Task: Add a condition where "Hours until next SLA breach Greater than Twenty-five" in pending tickets.
Action: Mouse moved to (105, 403)
Screenshot: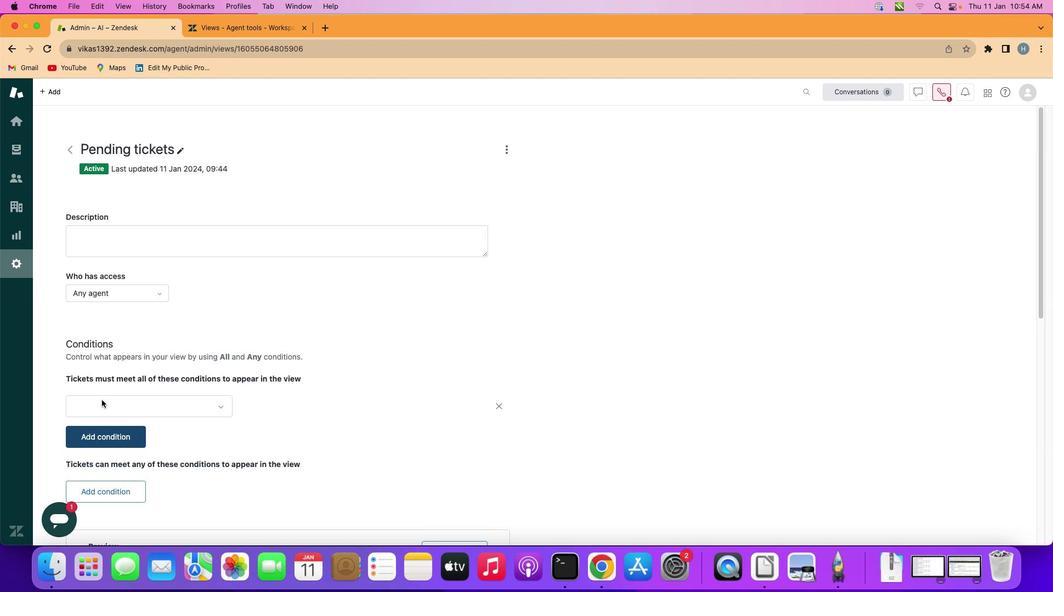 
Action: Mouse pressed left at (105, 403)
Screenshot: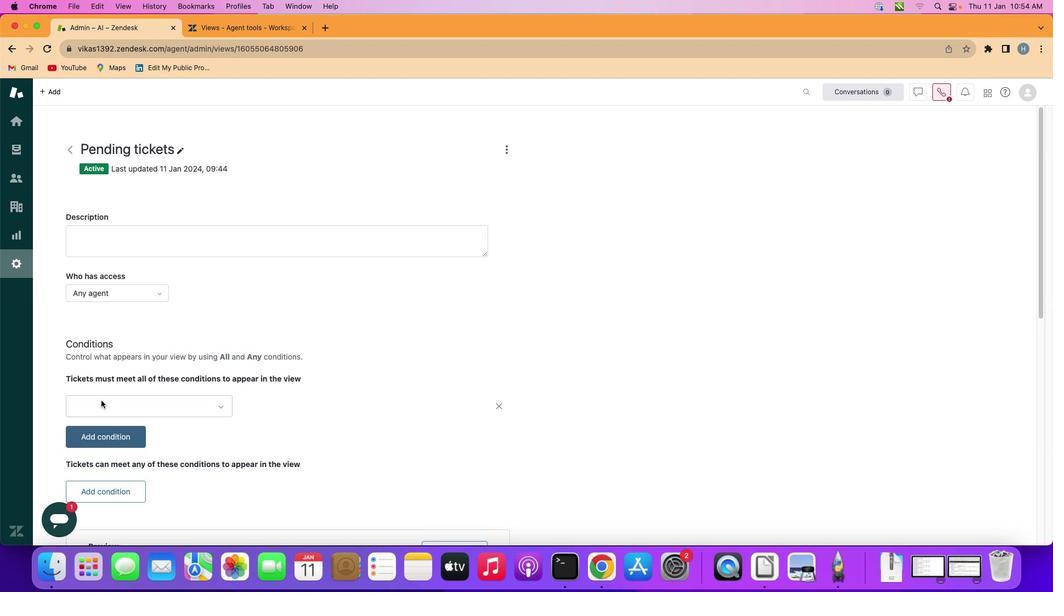 
Action: Mouse moved to (165, 408)
Screenshot: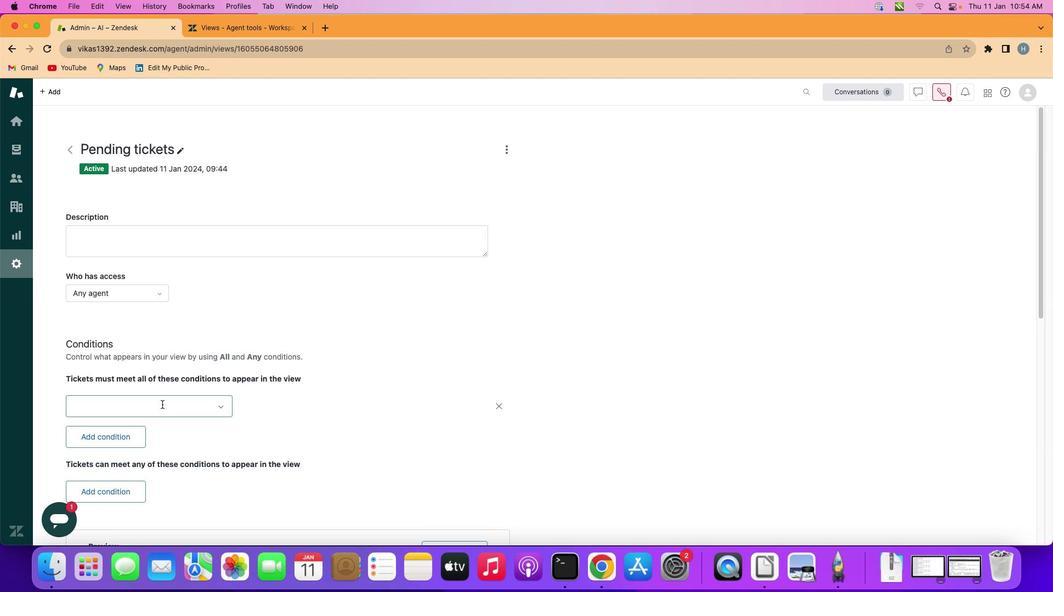 
Action: Mouse pressed left at (165, 408)
Screenshot: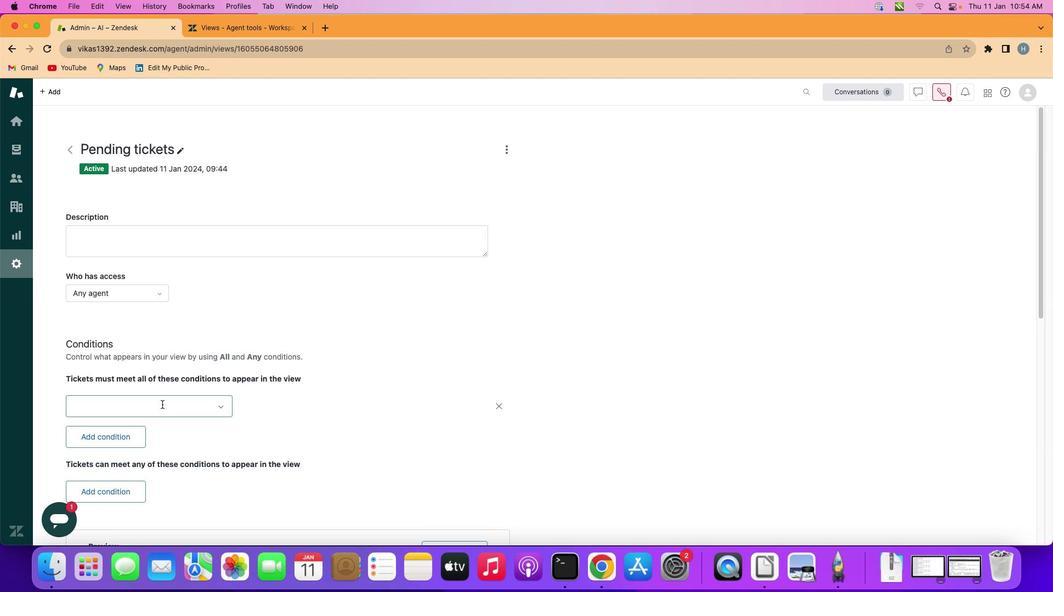
Action: Mouse moved to (177, 318)
Screenshot: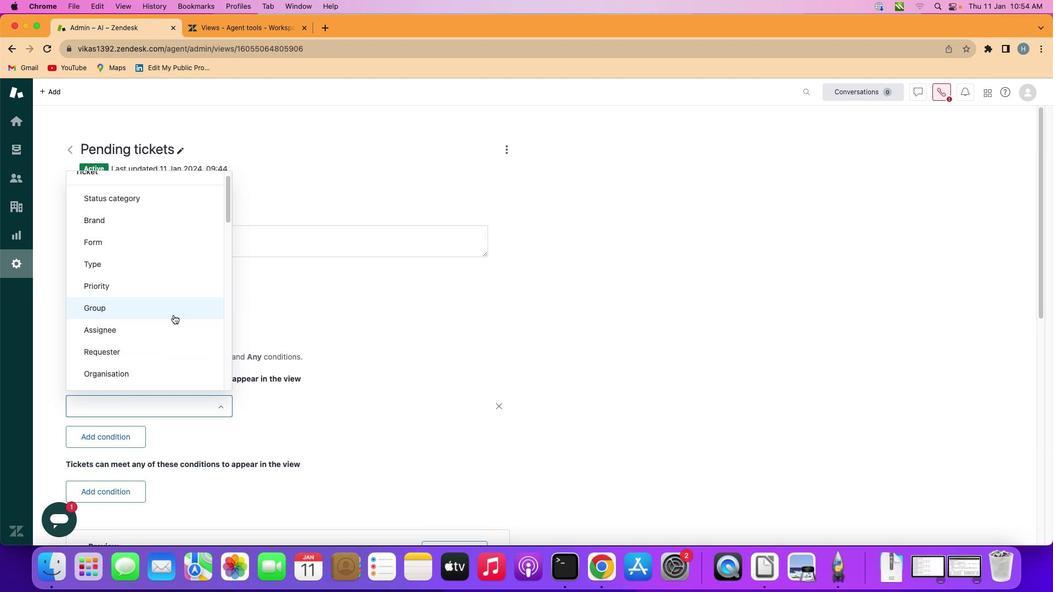 
Action: Mouse scrolled (177, 318) with delta (3, 3)
Screenshot: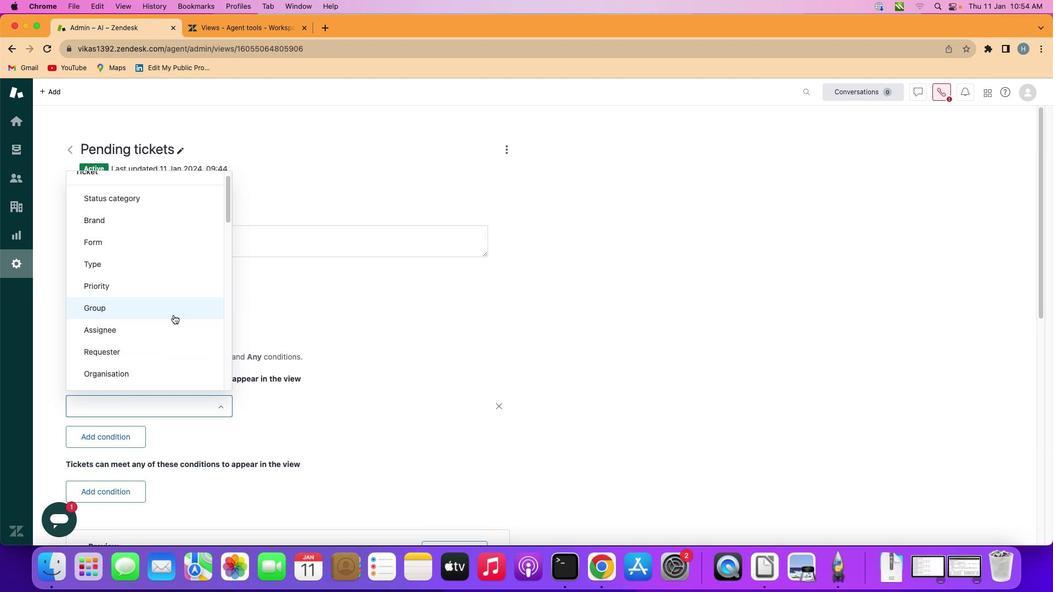 
Action: Mouse scrolled (177, 318) with delta (3, 3)
Screenshot: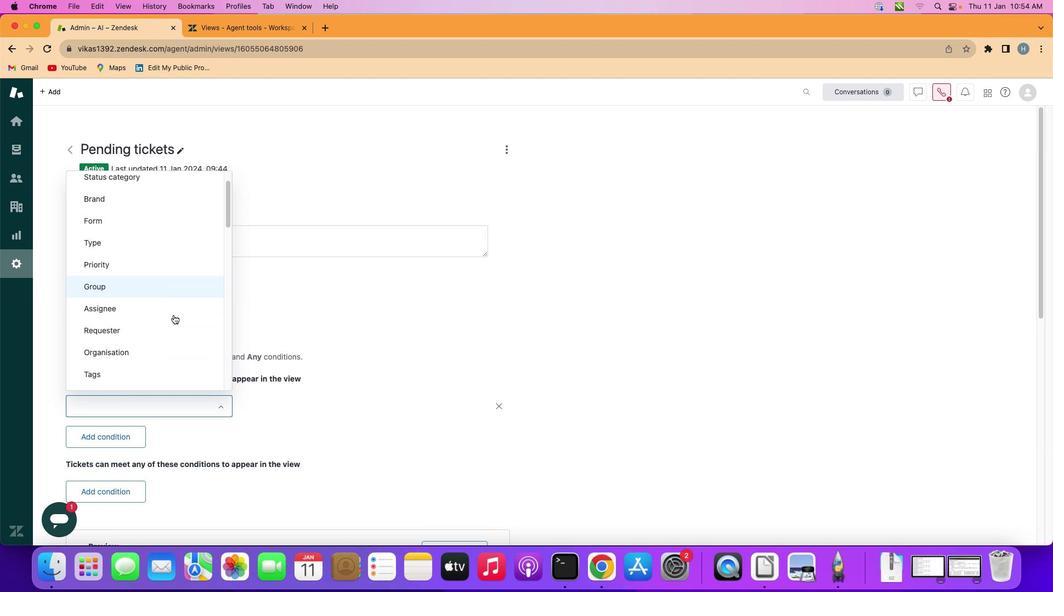 
Action: Mouse scrolled (177, 318) with delta (3, 3)
Screenshot: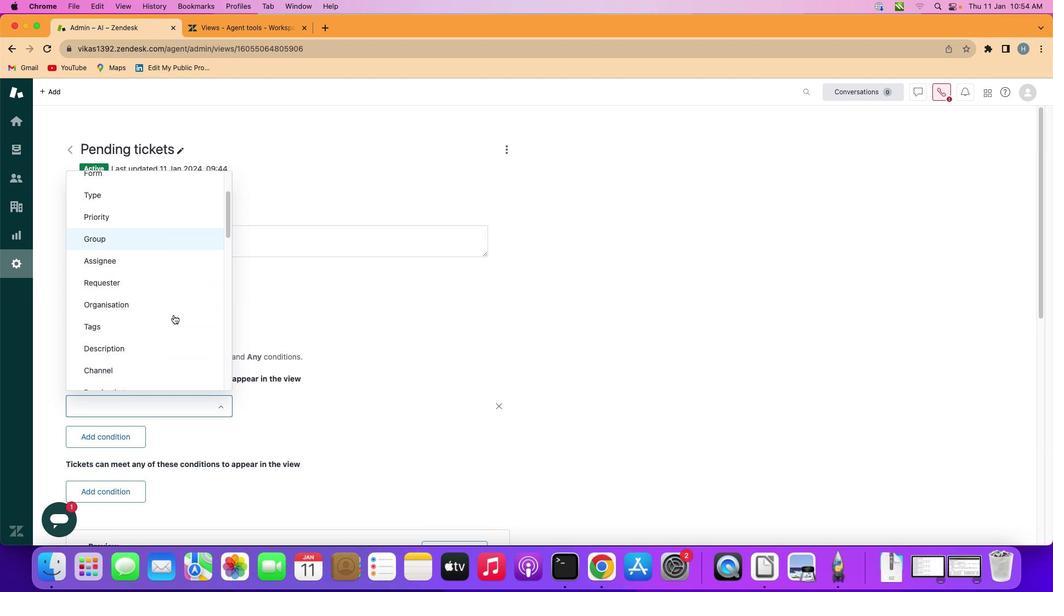
Action: Mouse scrolled (177, 318) with delta (3, 2)
Screenshot: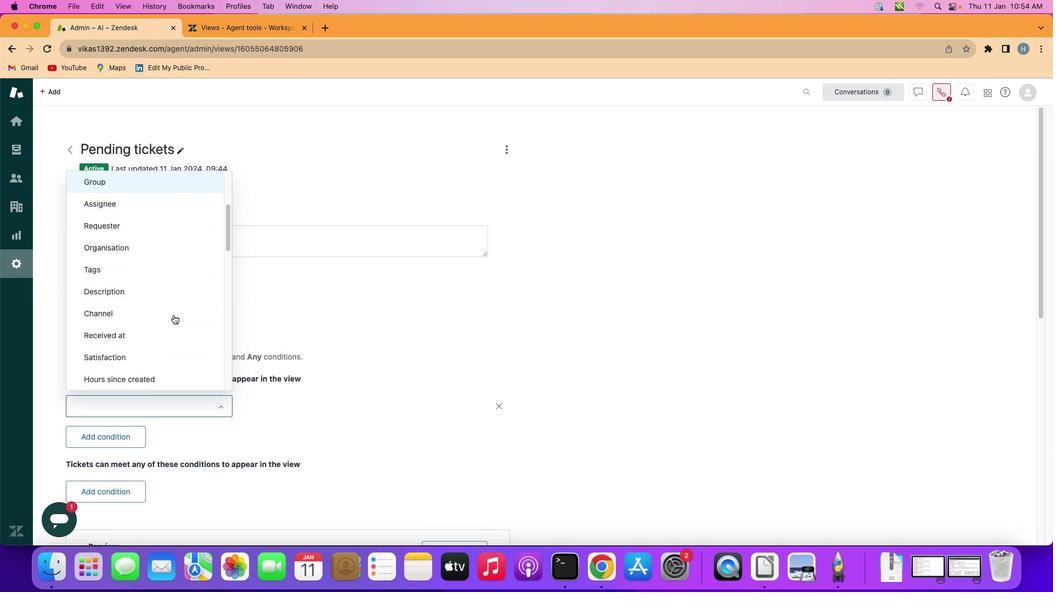 
Action: Mouse scrolled (177, 318) with delta (3, 2)
Screenshot: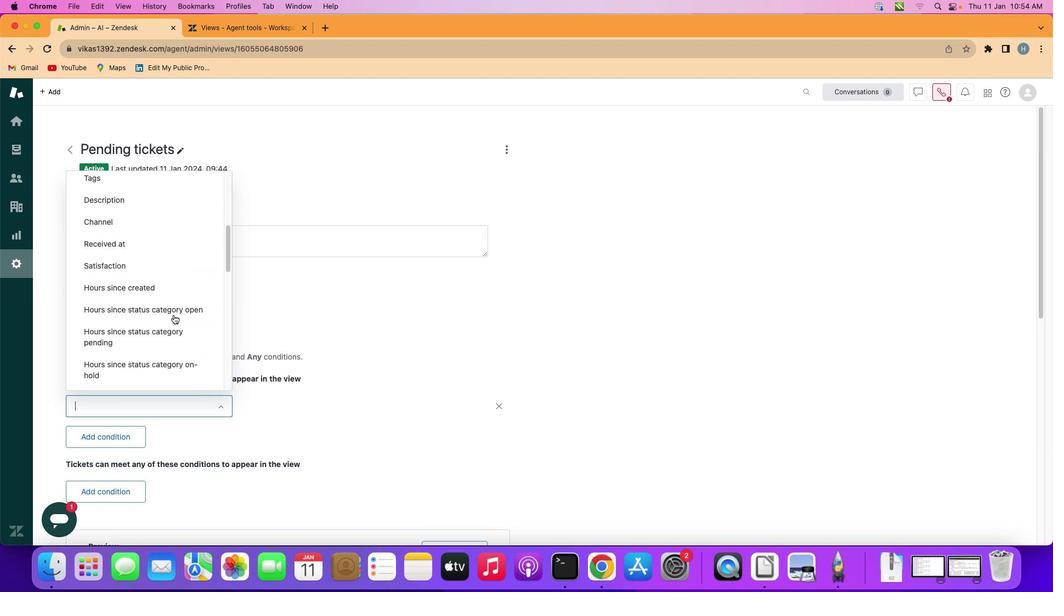 
Action: Mouse scrolled (177, 318) with delta (3, 2)
Screenshot: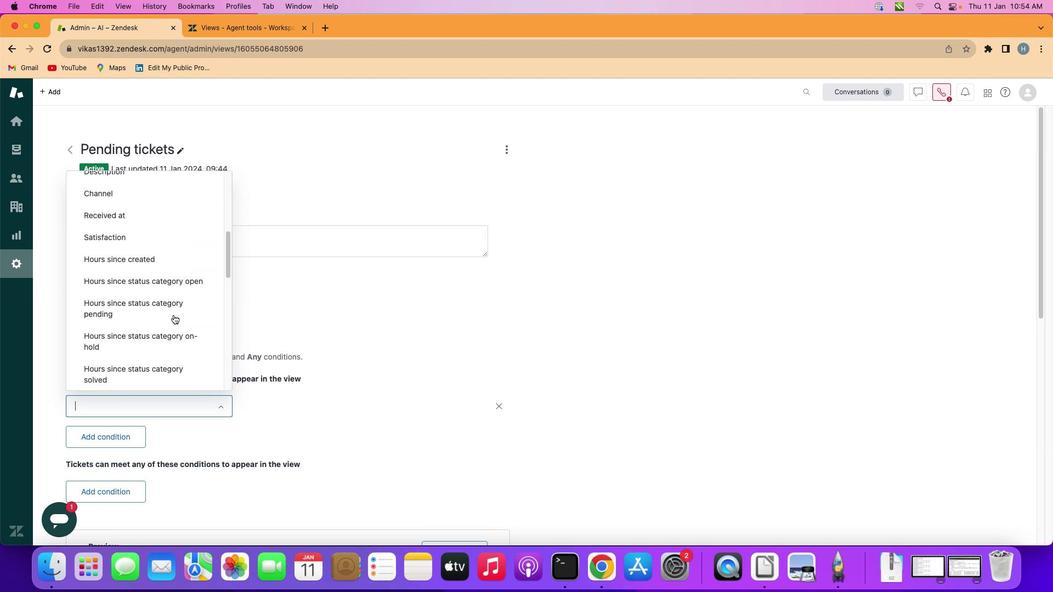 
Action: Mouse moved to (177, 318)
Screenshot: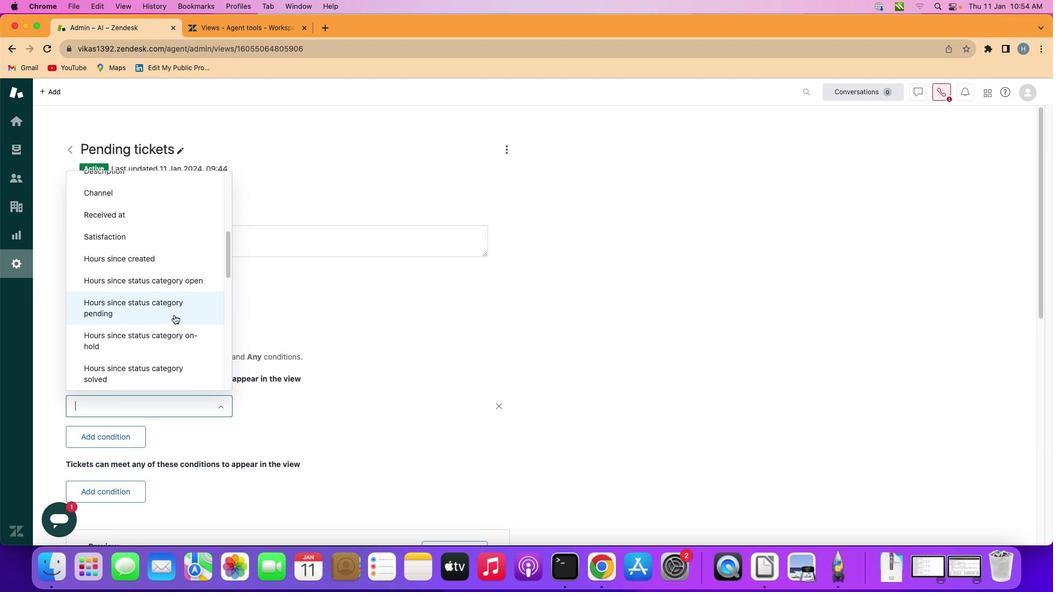 
Action: Mouse scrolled (177, 318) with delta (3, 3)
Screenshot: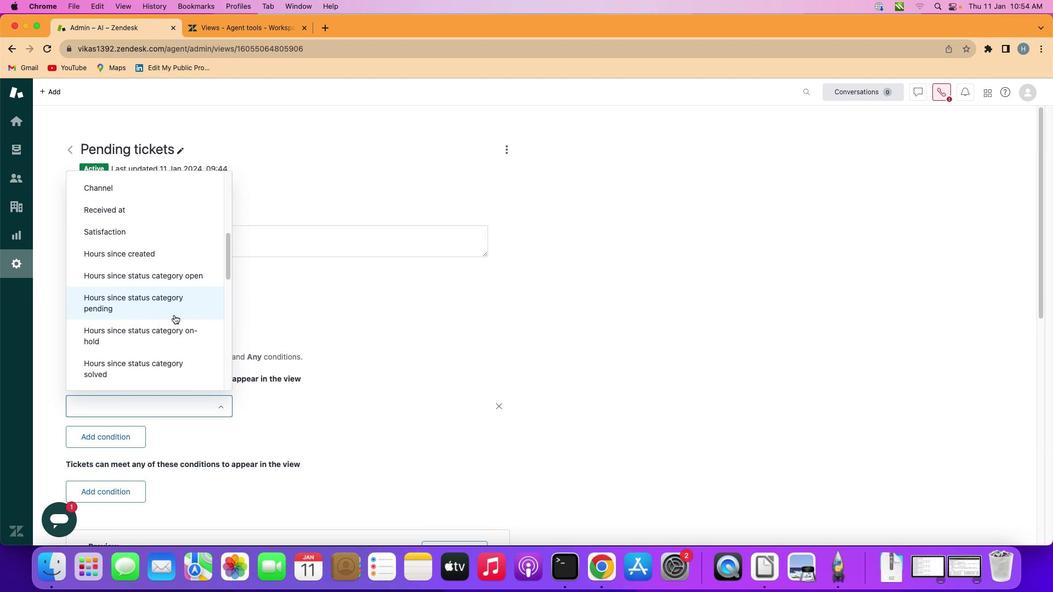
Action: Mouse scrolled (177, 318) with delta (3, 3)
Screenshot: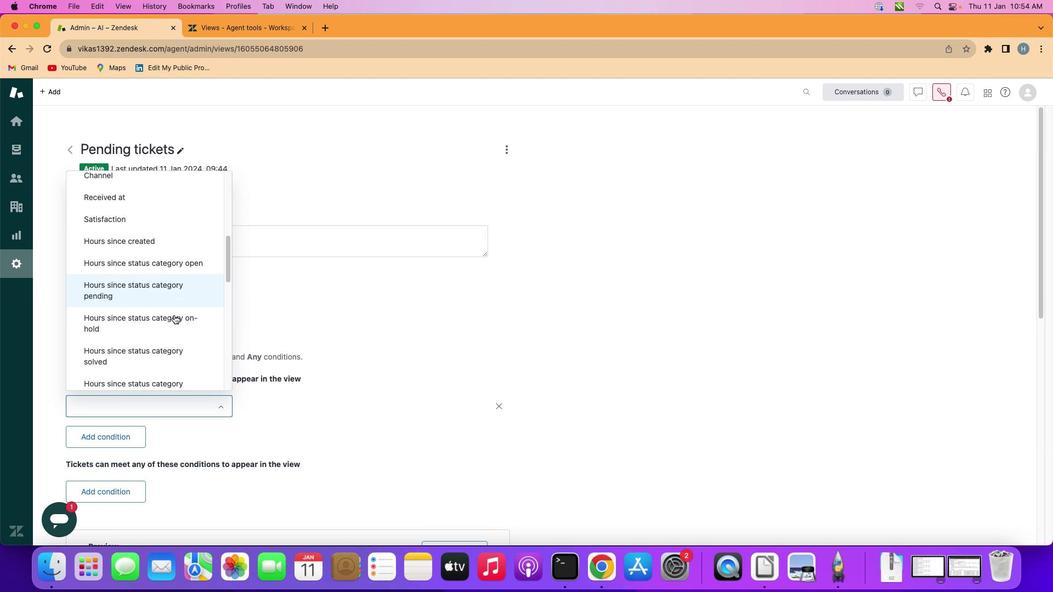 
Action: Mouse scrolled (177, 318) with delta (3, 3)
Screenshot: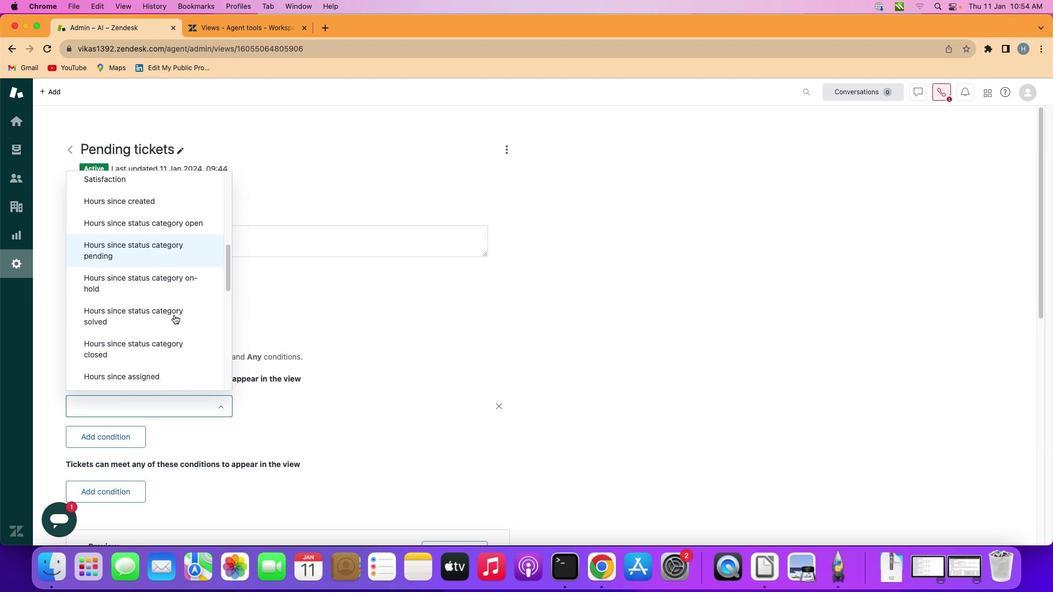 
Action: Mouse scrolled (177, 318) with delta (3, 2)
Screenshot: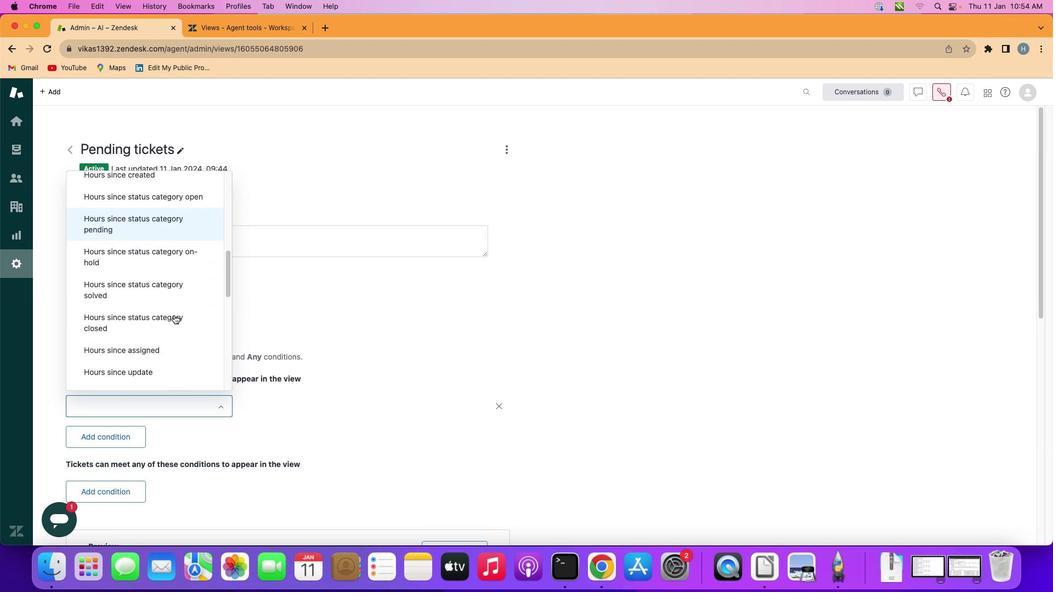 
Action: Mouse scrolled (177, 318) with delta (3, 2)
Screenshot: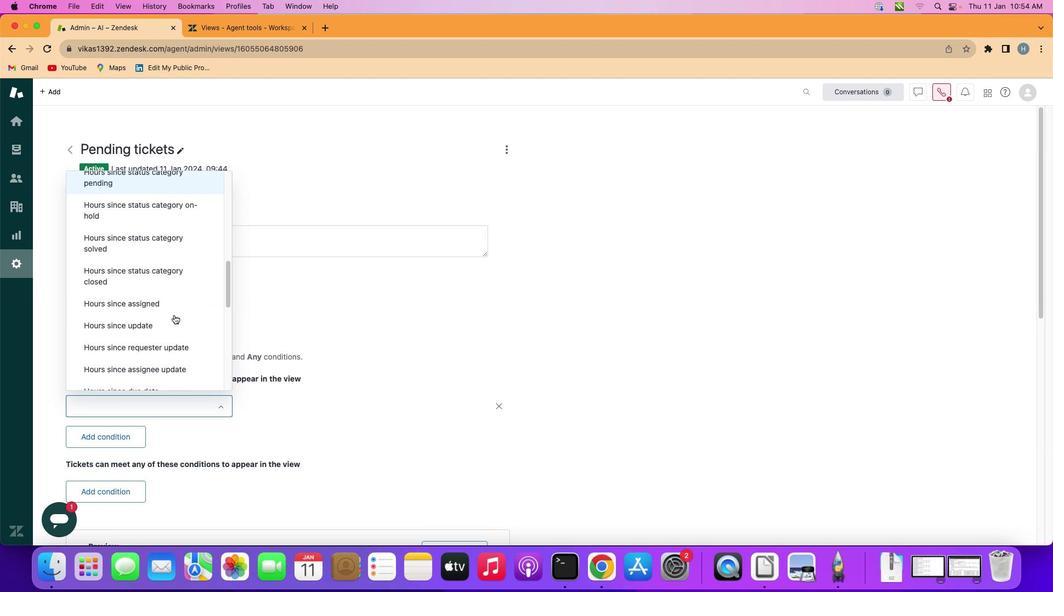 
Action: Mouse scrolled (177, 318) with delta (3, 3)
Screenshot: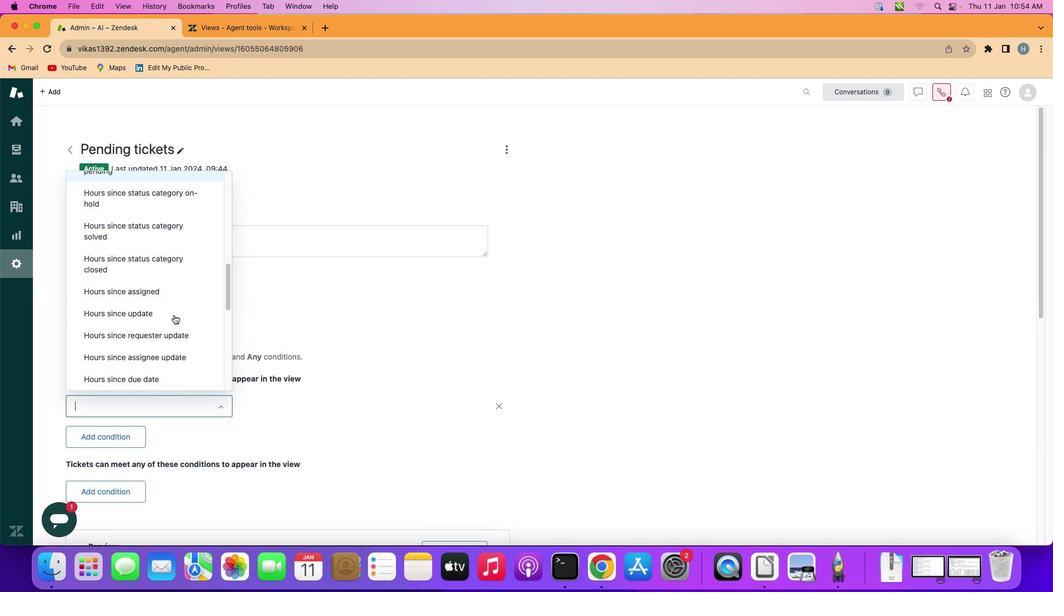
Action: Mouse scrolled (177, 318) with delta (3, 3)
Screenshot: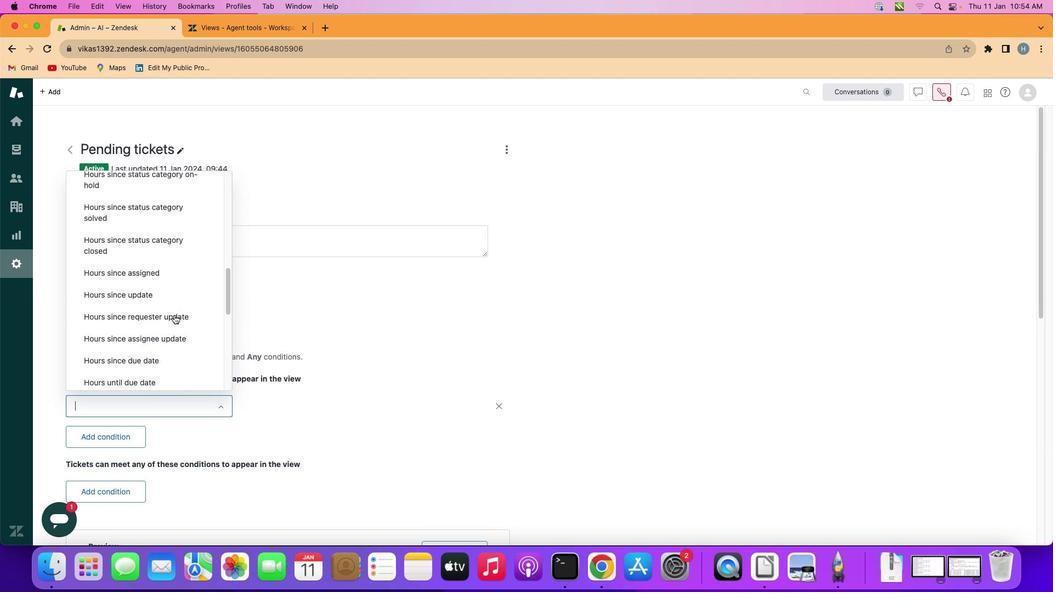 
Action: Mouse scrolled (177, 318) with delta (3, 3)
Screenshot: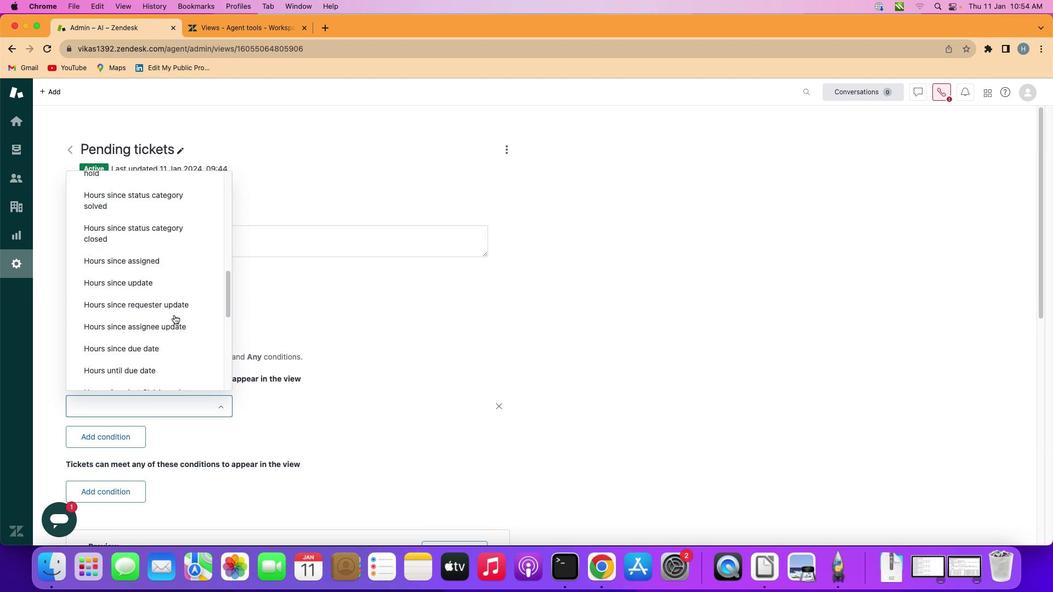 
Action: Mouse scrolled (177, 318) with delta (3, 3)
Screenshot: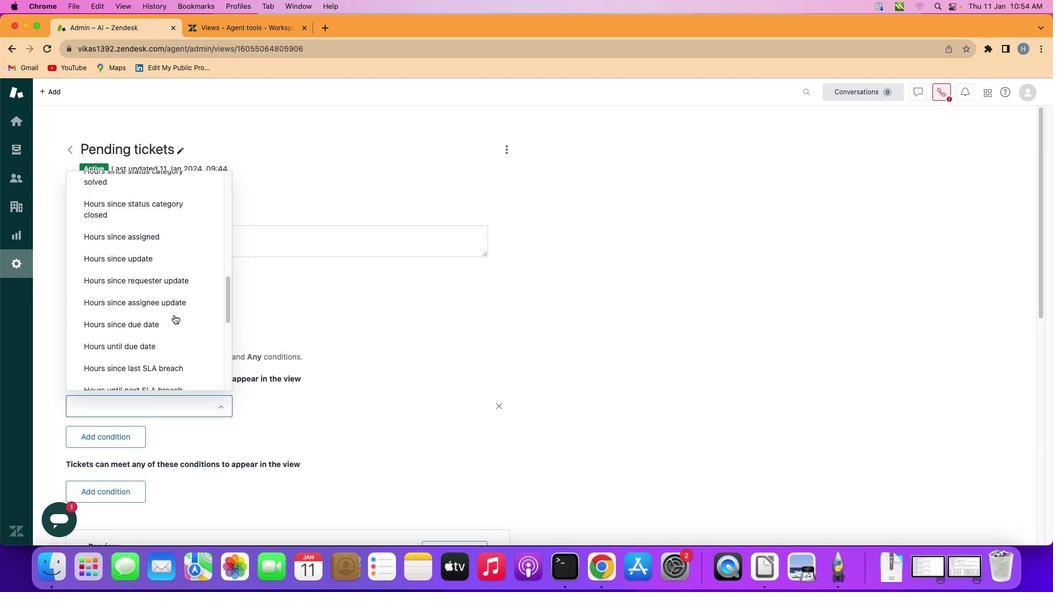 
Action: Mouse scrolled (177, 318) with delta (3, 3)
Screenshot: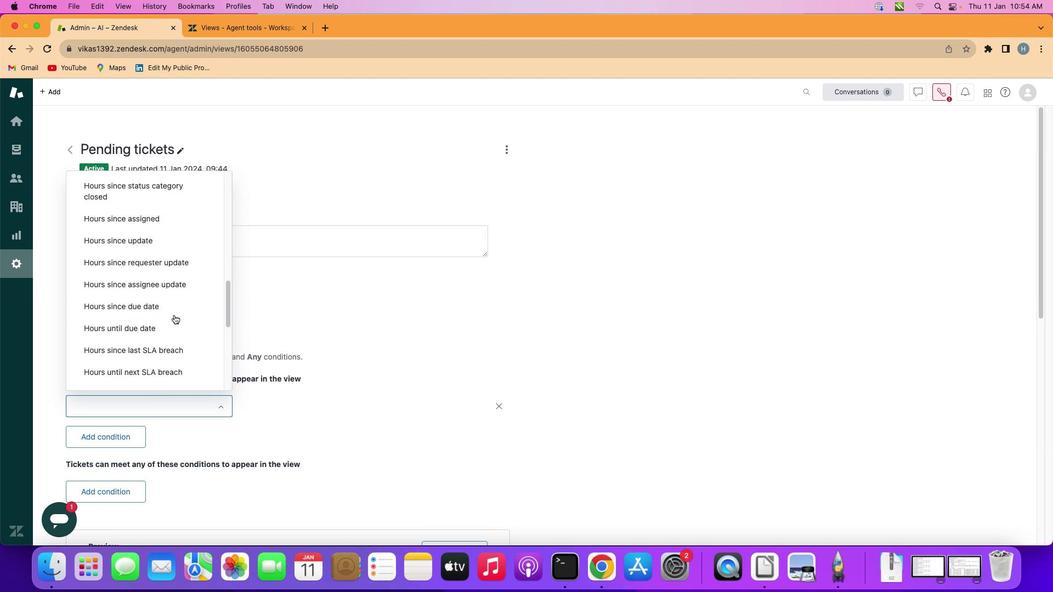
Action: Mouse scrolled (177, 318) with delta (3, 3)
Screenshot: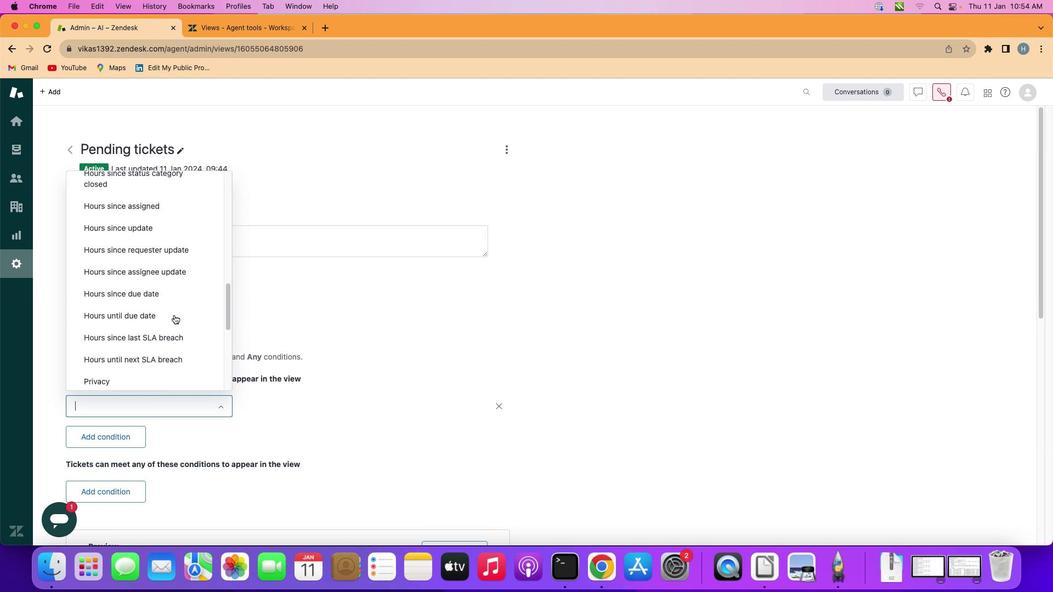 
Action: Mouse scrolled (177, 318) with delta (3, 3)
Screenshot: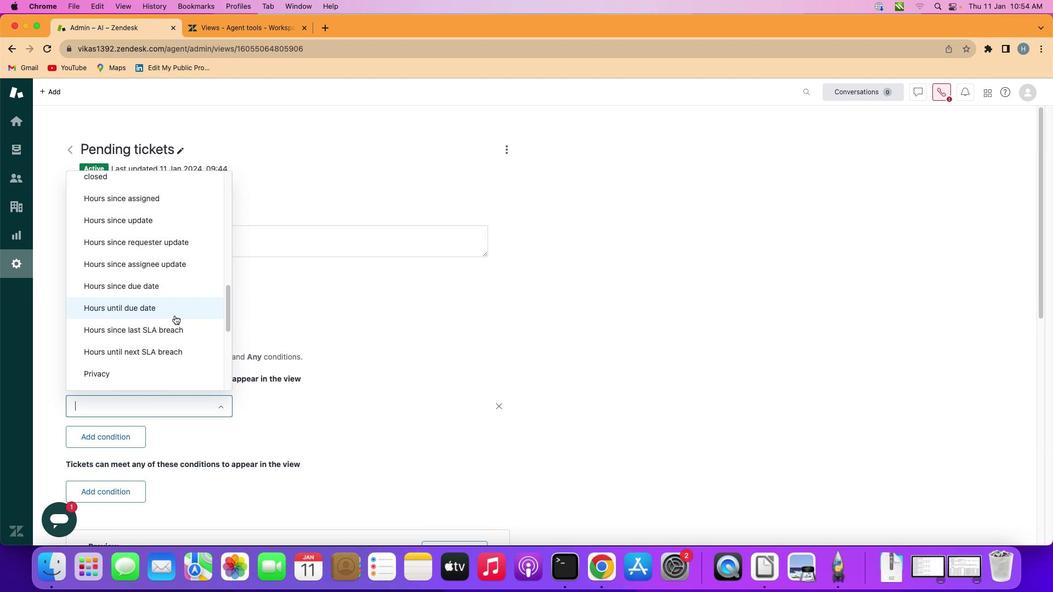 
Action: Mouse scrolled (177, 318) with delta (3, 3)
Screenshot: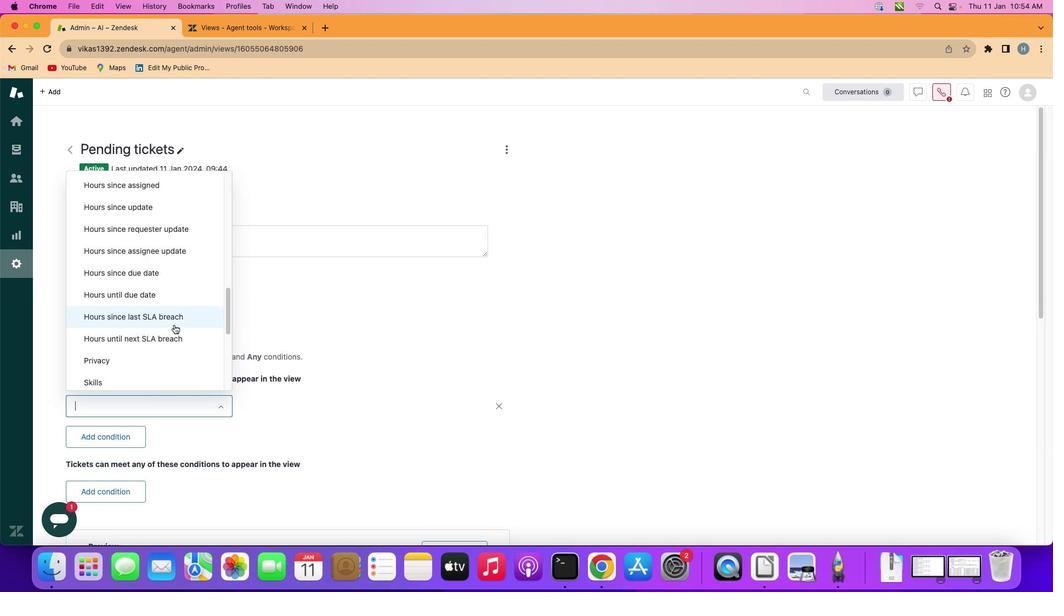 
Action: Mouse moved to (176, 337)
Screenshot: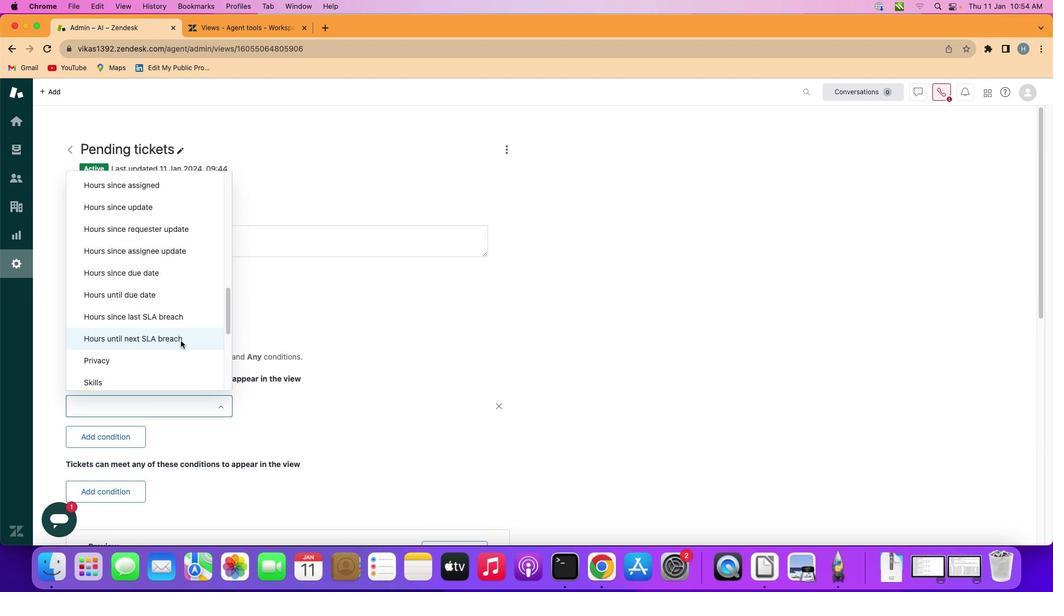 
Action: Mouse pressed left at (176, 337)
Screenshot: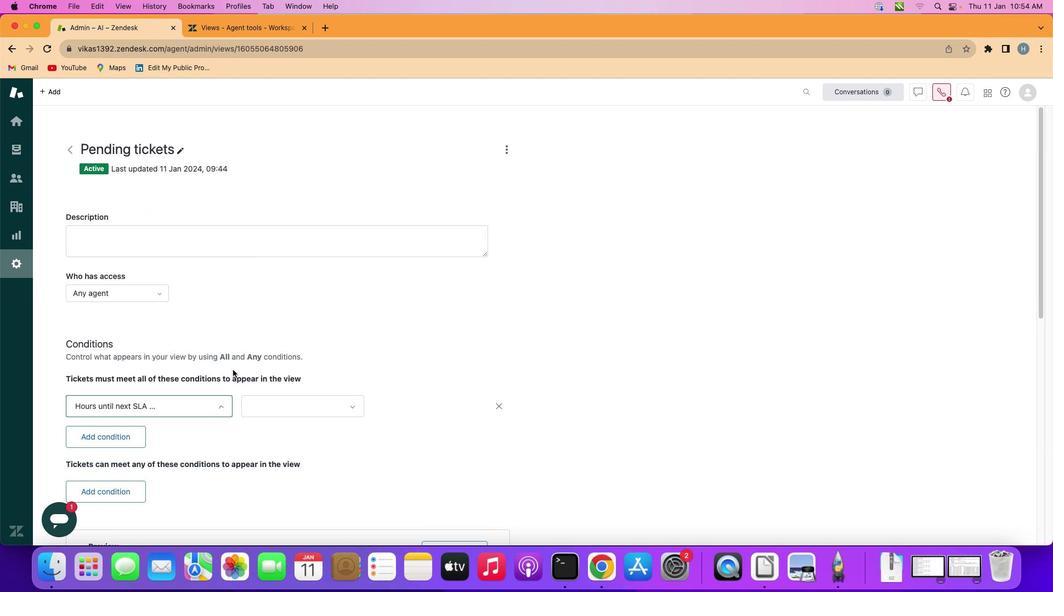 
Action: Mouse moved to (290, 402)
Screenshot: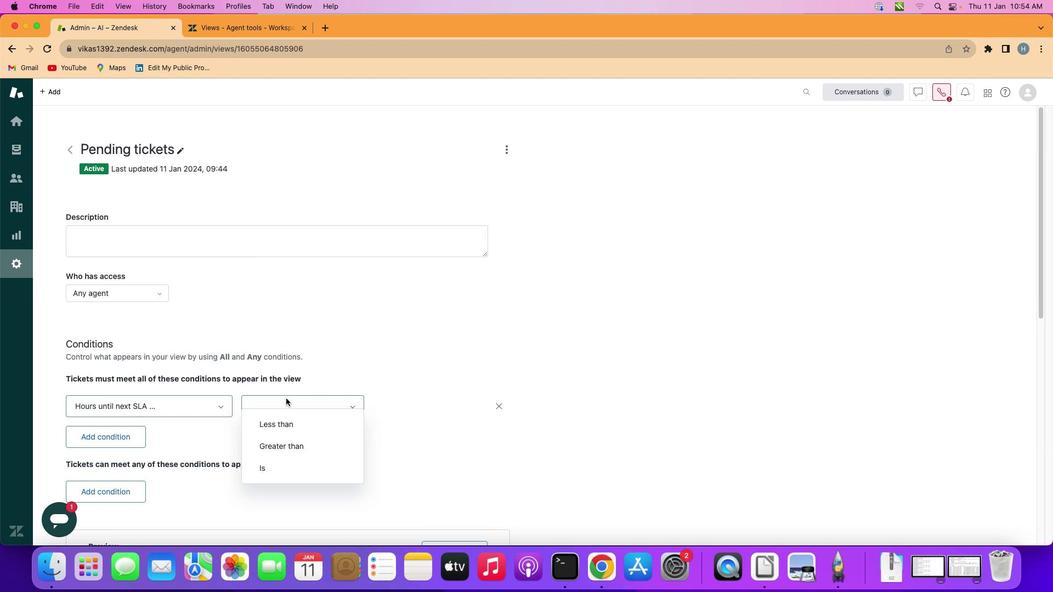 
Action: Mouse pressed left at (290, 402)
Screenshot: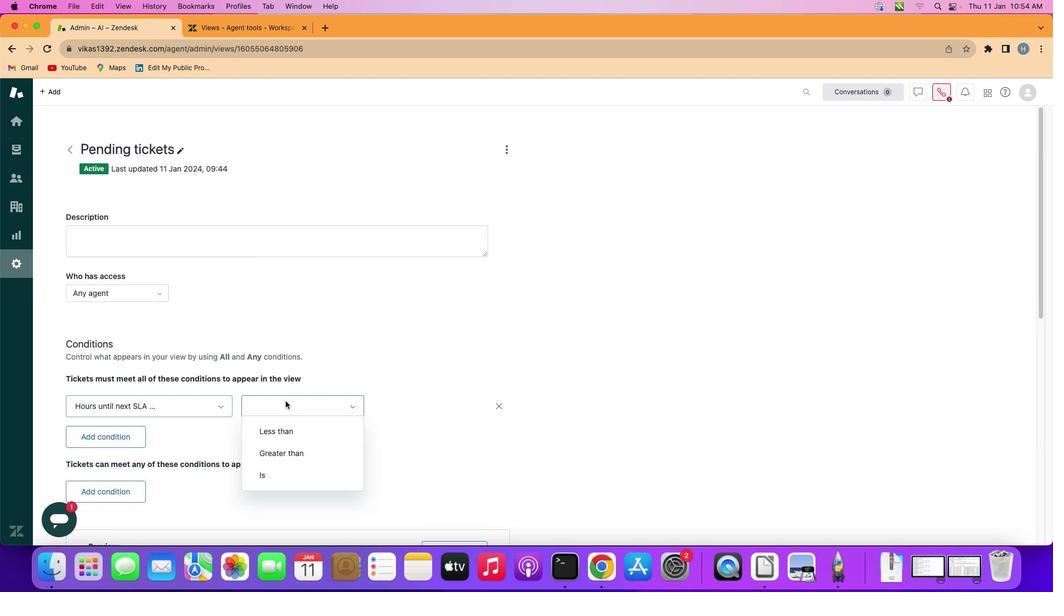 
Action: Mouse moved to (289, 450)
Screenshot: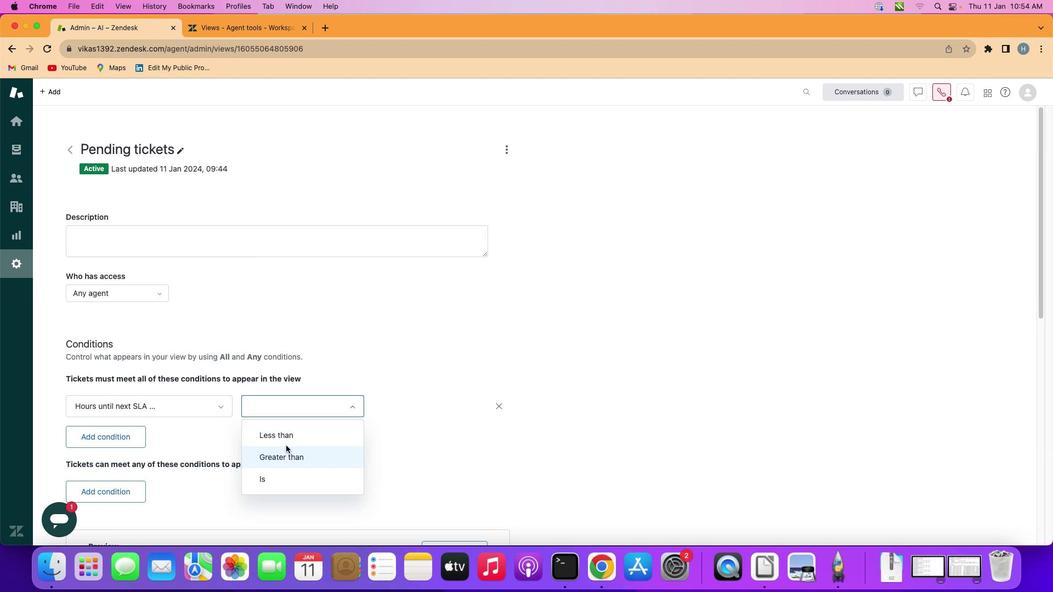 
Action: Mouse pressed left at (289, 450)
Screenshot: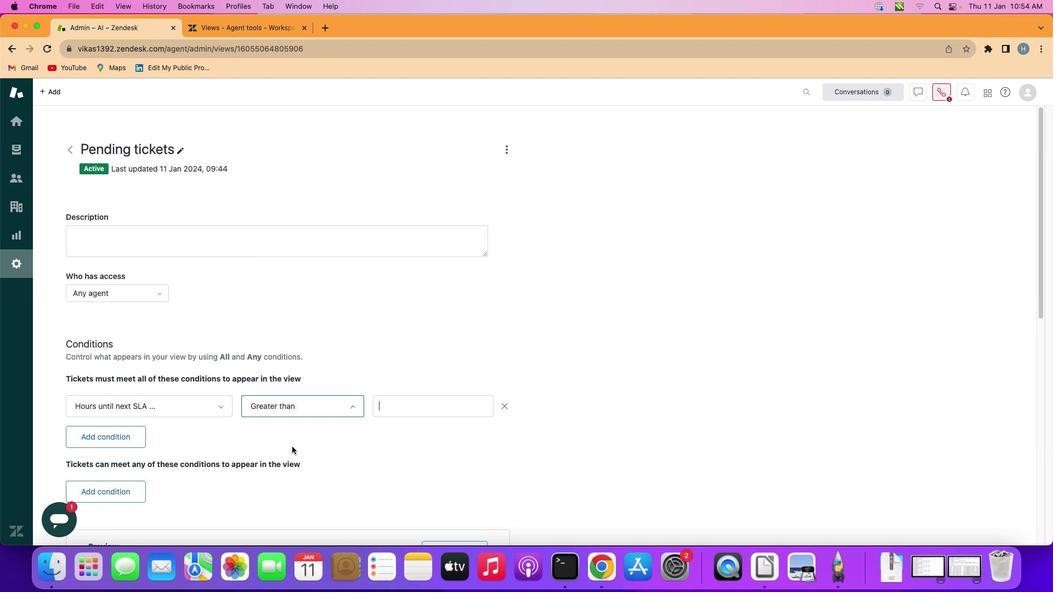 
Action: Mouse moved to (408, 411)
Screenshot: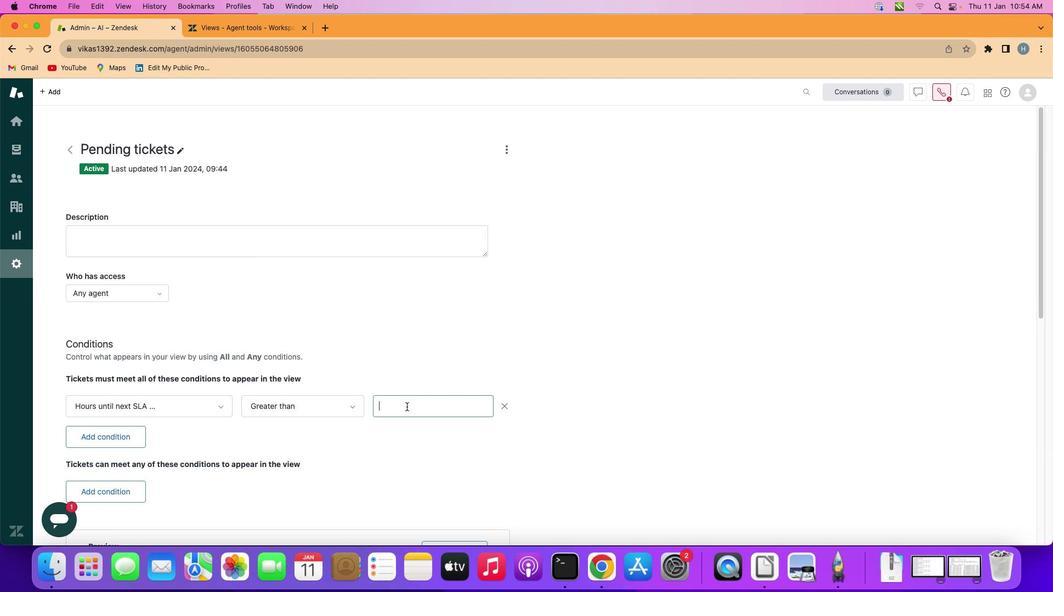 
Action: Mouse pressed left at (408, 411)
Screenshot: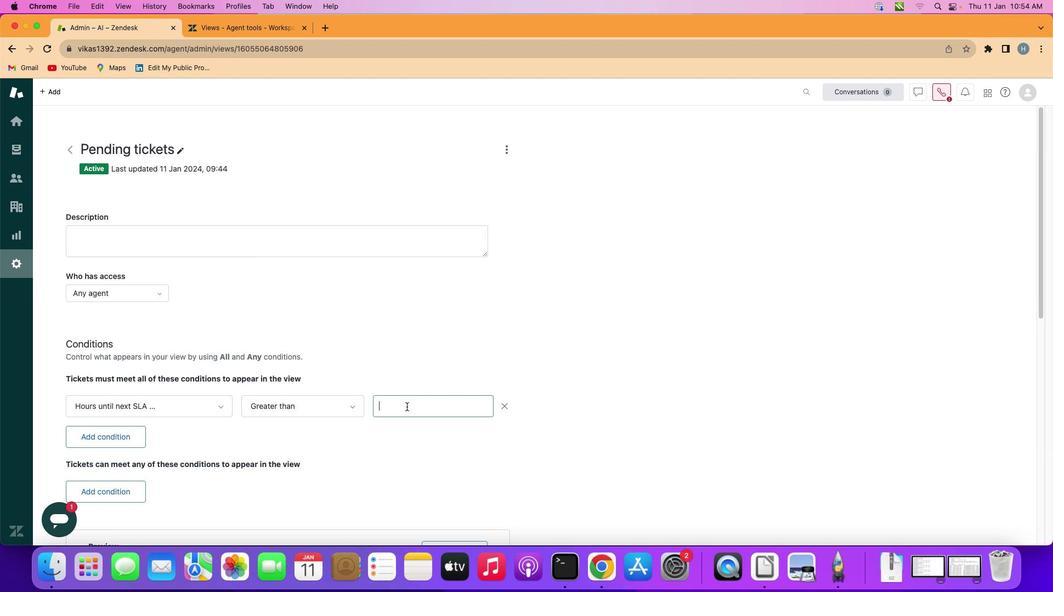 
Action: Mouse moved to (410, 411)
Screenshot: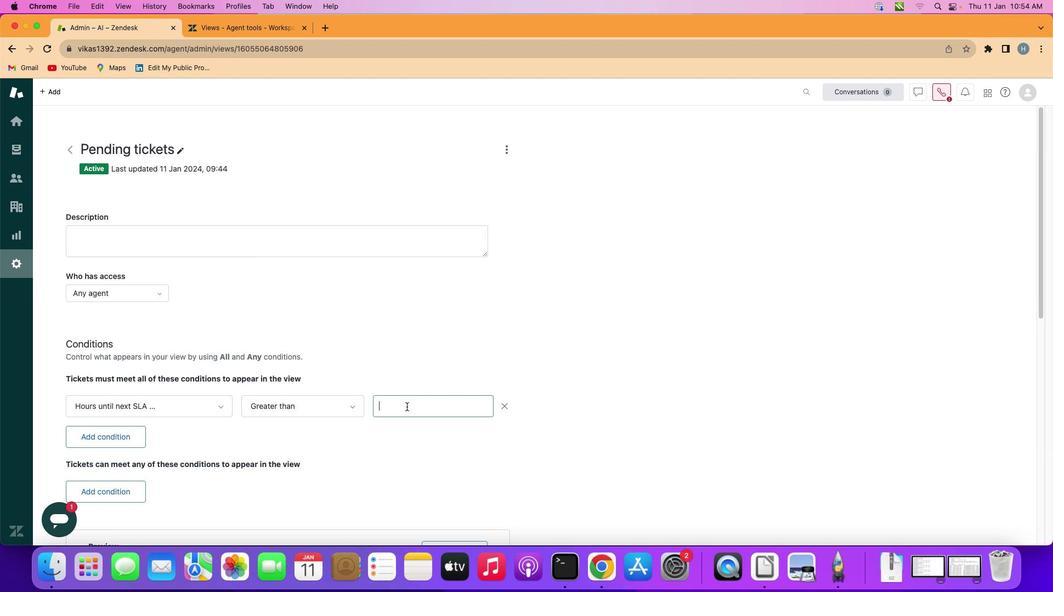 
Action: Key pressed Key.shift't''w''e''n''t''y''-''f''i''v''e'
Screenshot: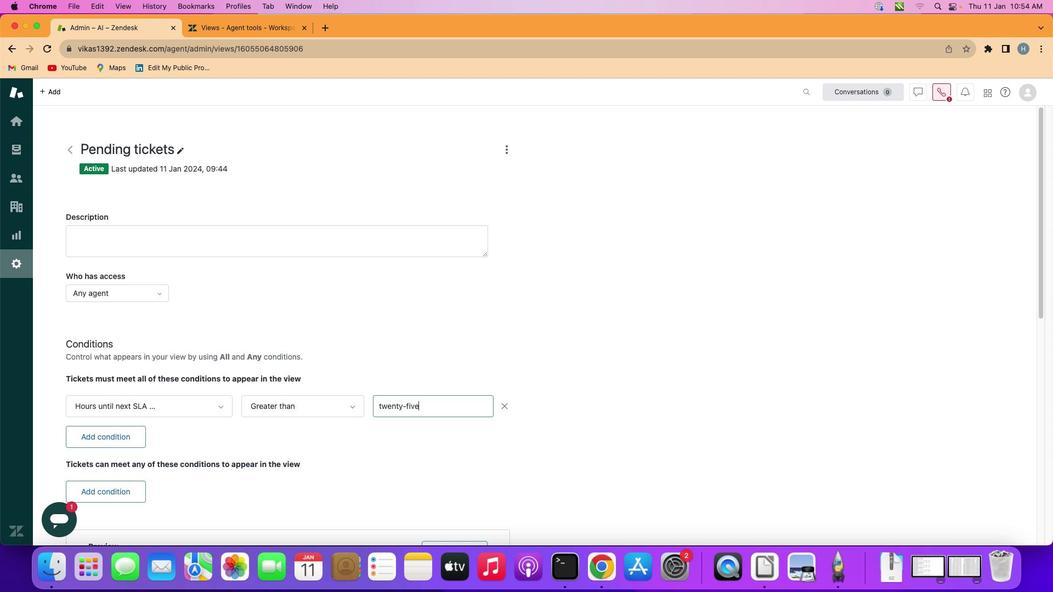 
Action: Mouse moved to (412, 437)
Screenshot: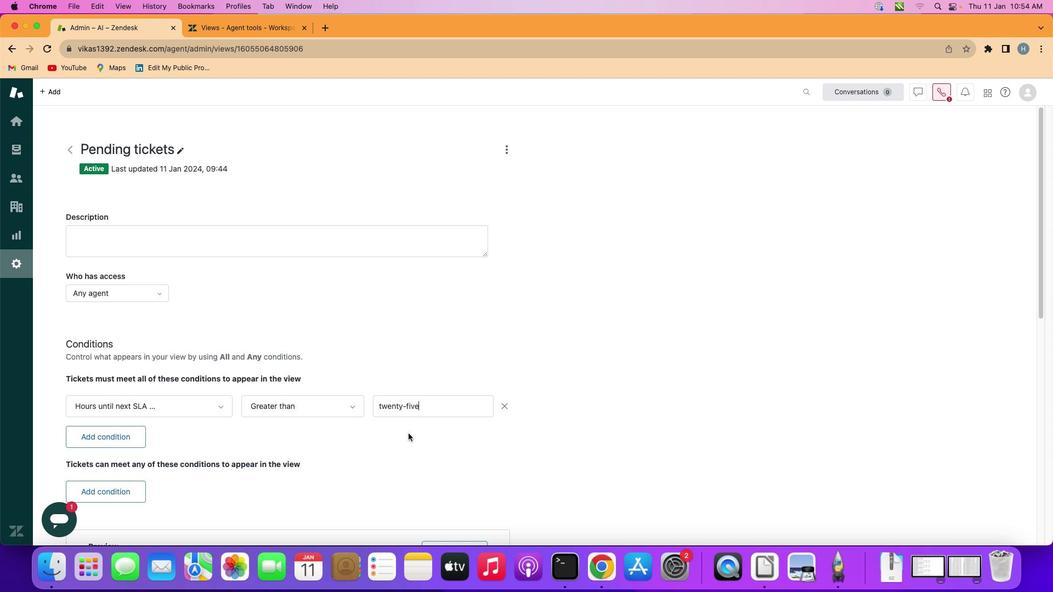 
